 Task: Add Preserve Triple Blade Razor to the cart.
Action: Mouse pressed left at (288, 132)
Screenshot: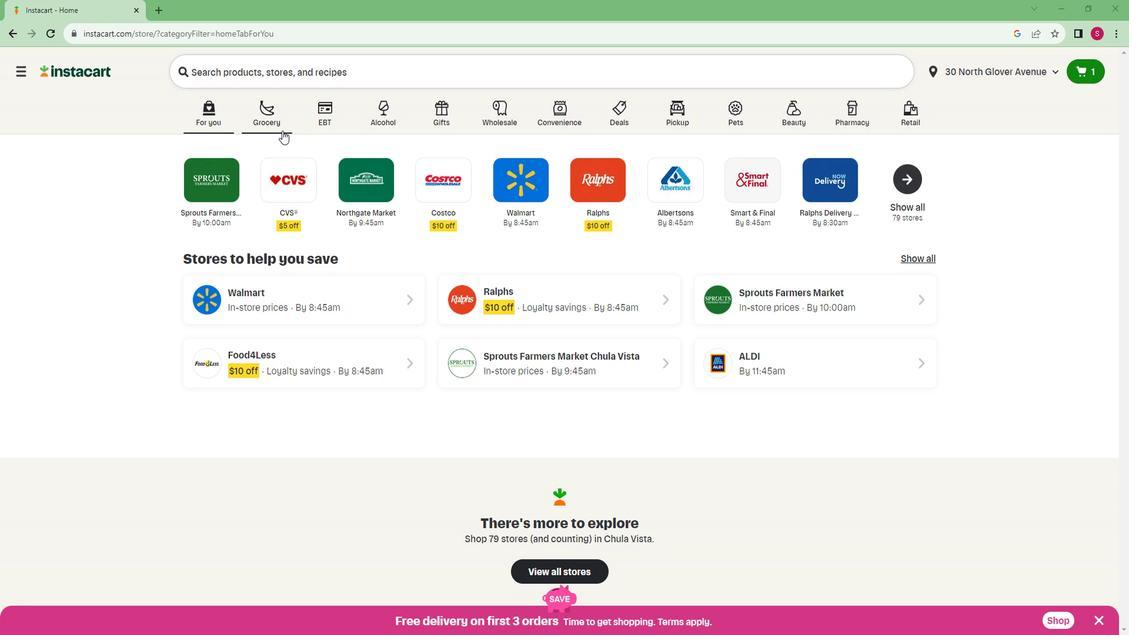 
Action: Mouse moved to (264, 317)
Screenshot: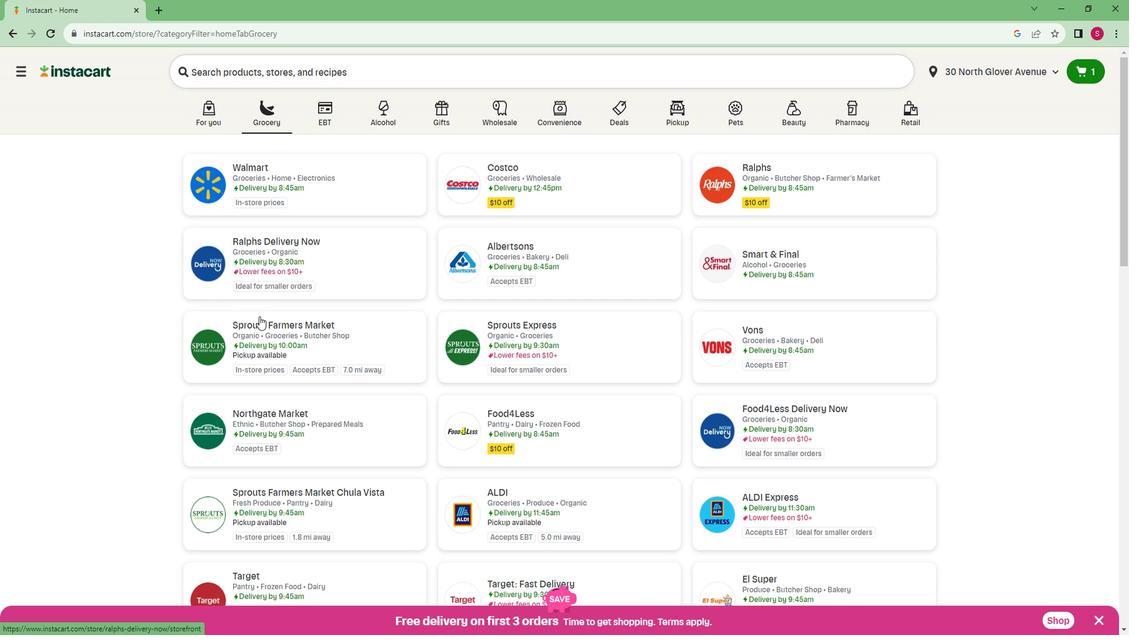
Action: Mouse pressed left at (264, 317)
Screenshot: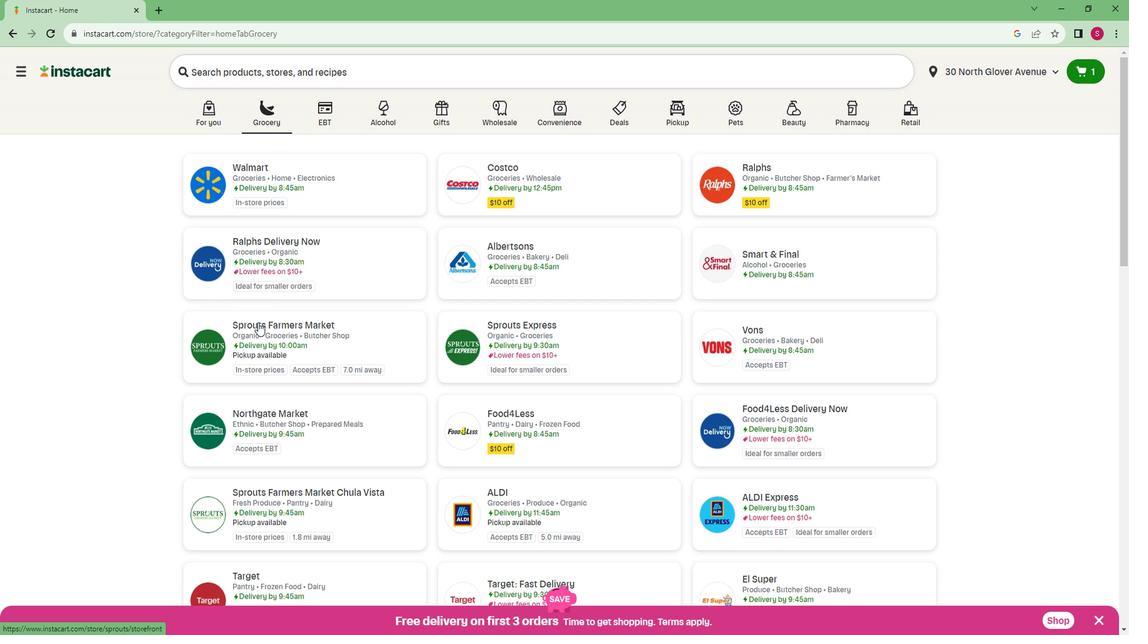 
Action: Mouse moved to (96, 461)
Screenshot: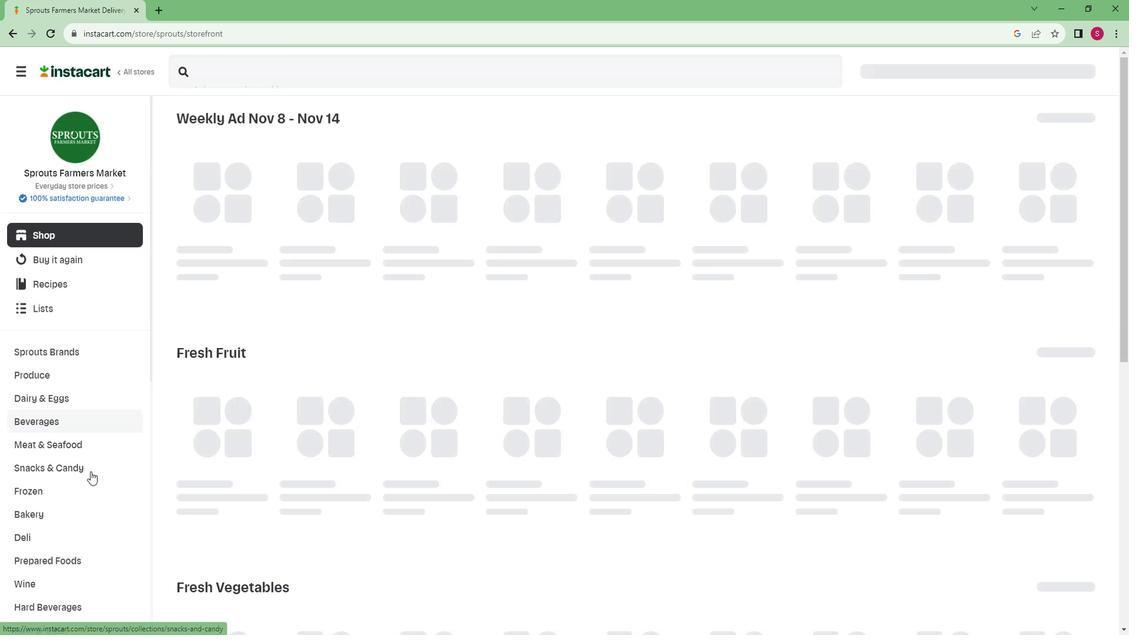 
Action: Mouse scrolled (96, 460) with delta (0, 0)
Screenshot: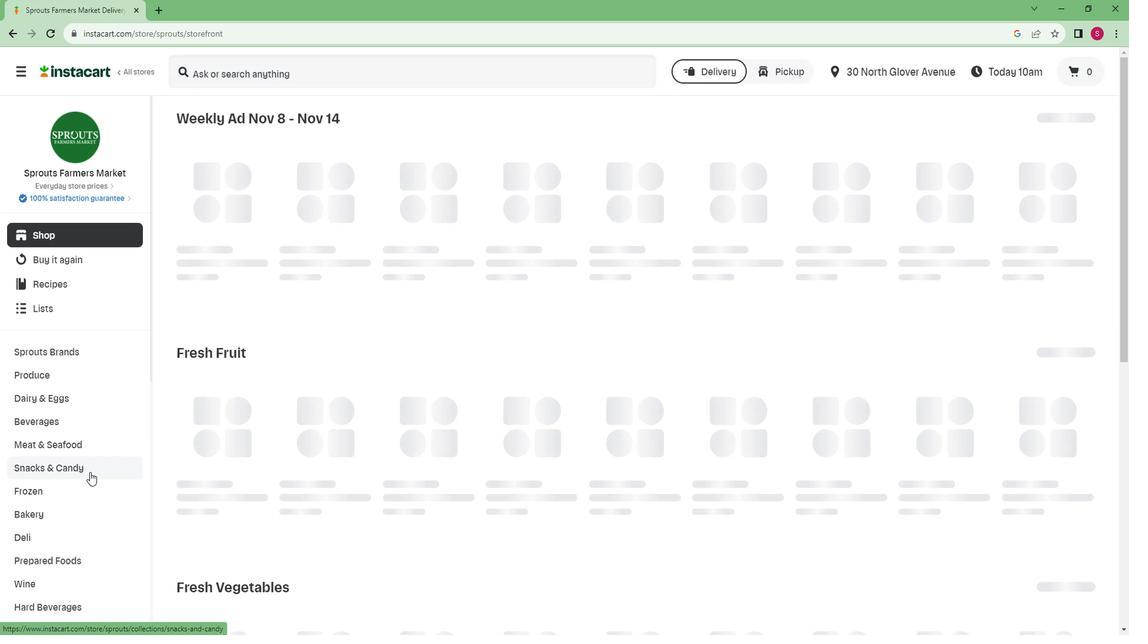 
Action: Mouse scrolled (96, 460) with delta (0, 0)
Screenshot: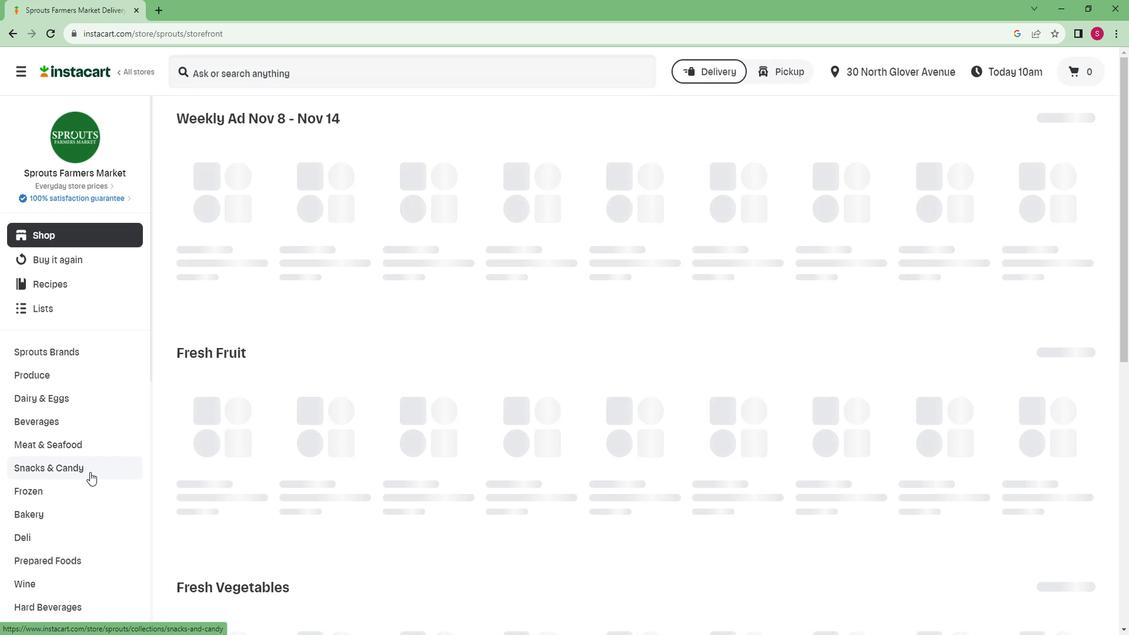 
Action: Mouse scrolled (96, 460) with delta (0, 0)
Screenshot: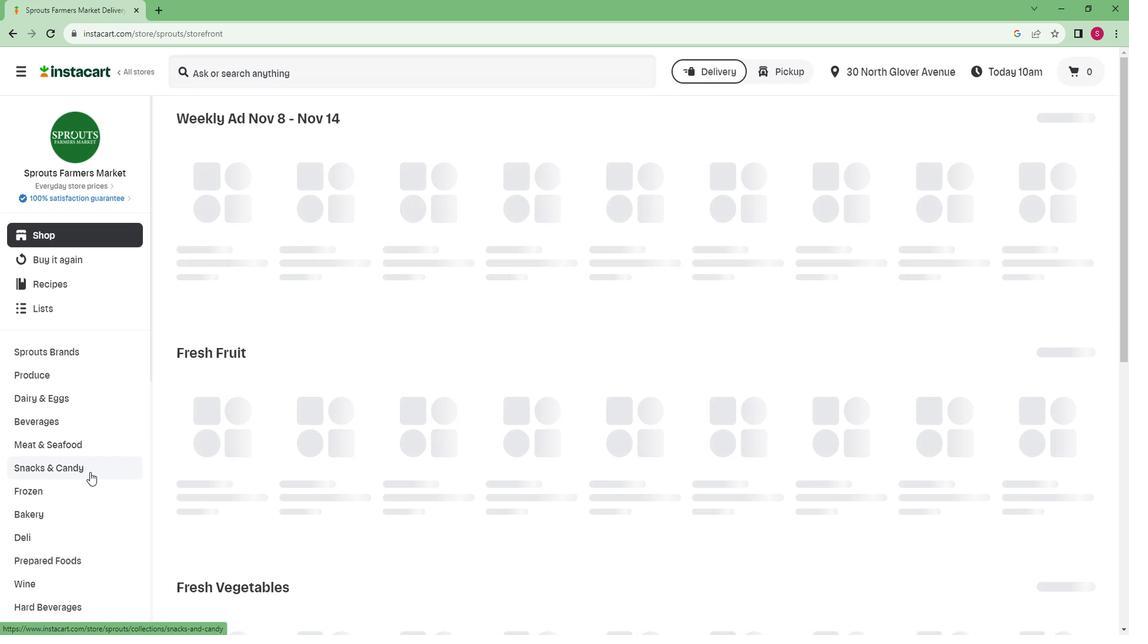 
Action: Mouse scrolled (96, 460) with delta (0, 0)
Screenshot: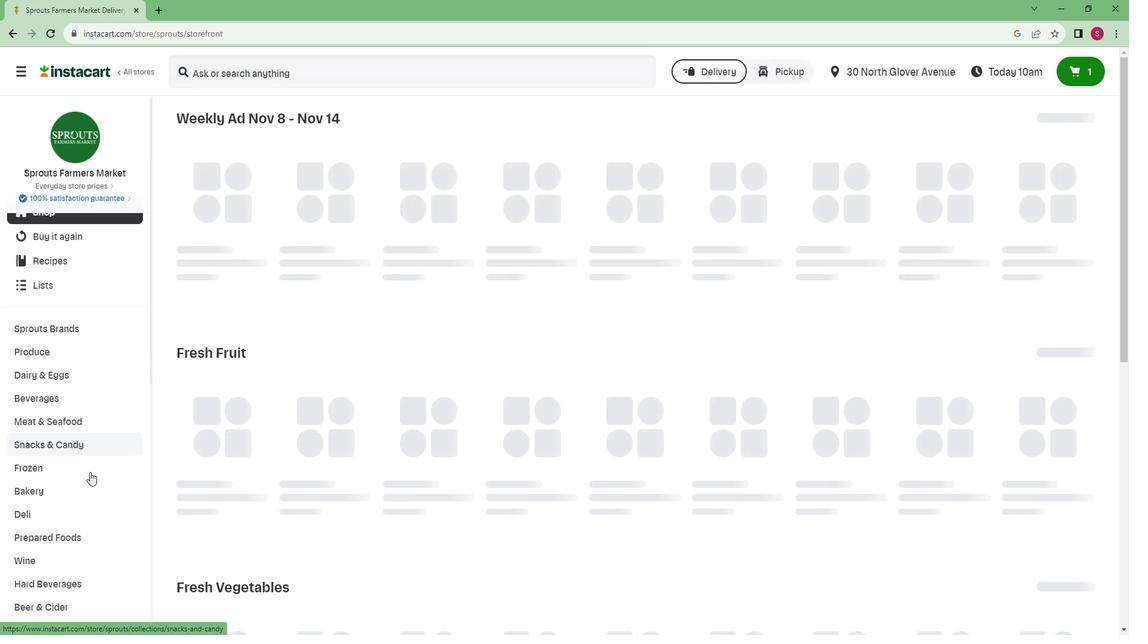 
Action: Mouse scrolled (96, 460) with delta (0, 0)
Screenshot: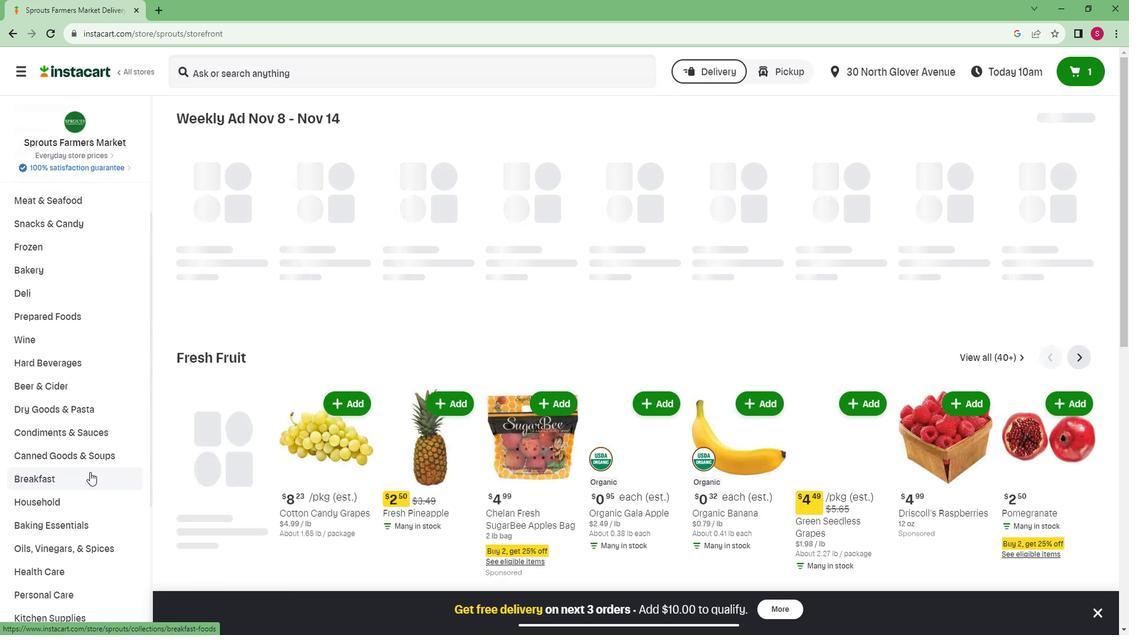 
Action: Mouse scrolled (96, 460) with delta (0, 0)
Screenshot: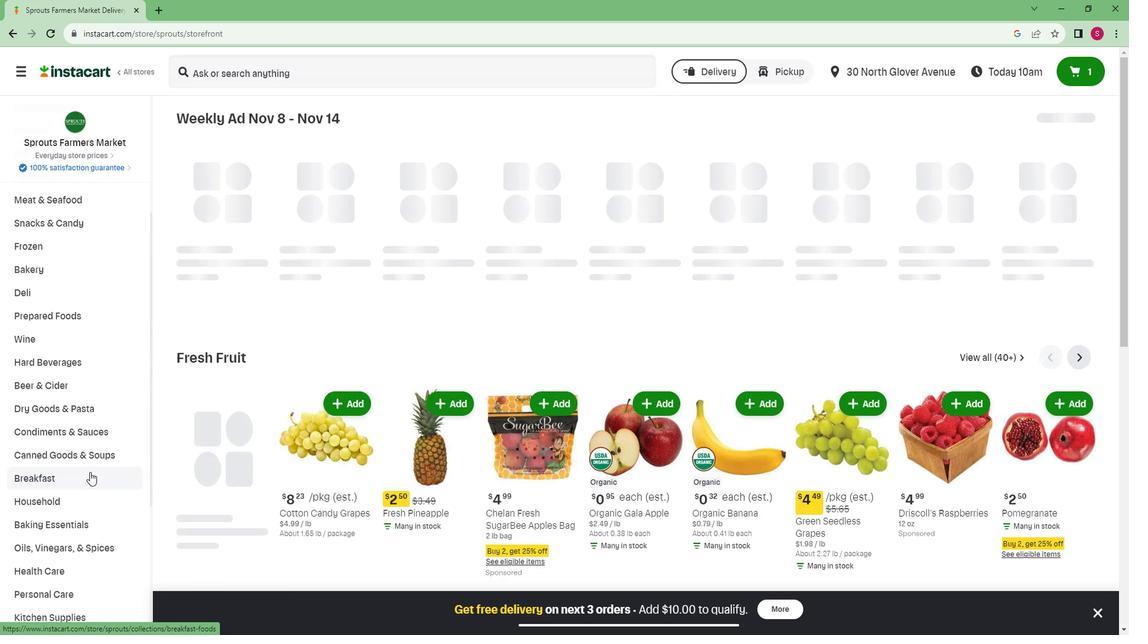 
Action: Mouse scrolled (96, 460) with delta (0, 0)
Screenshot: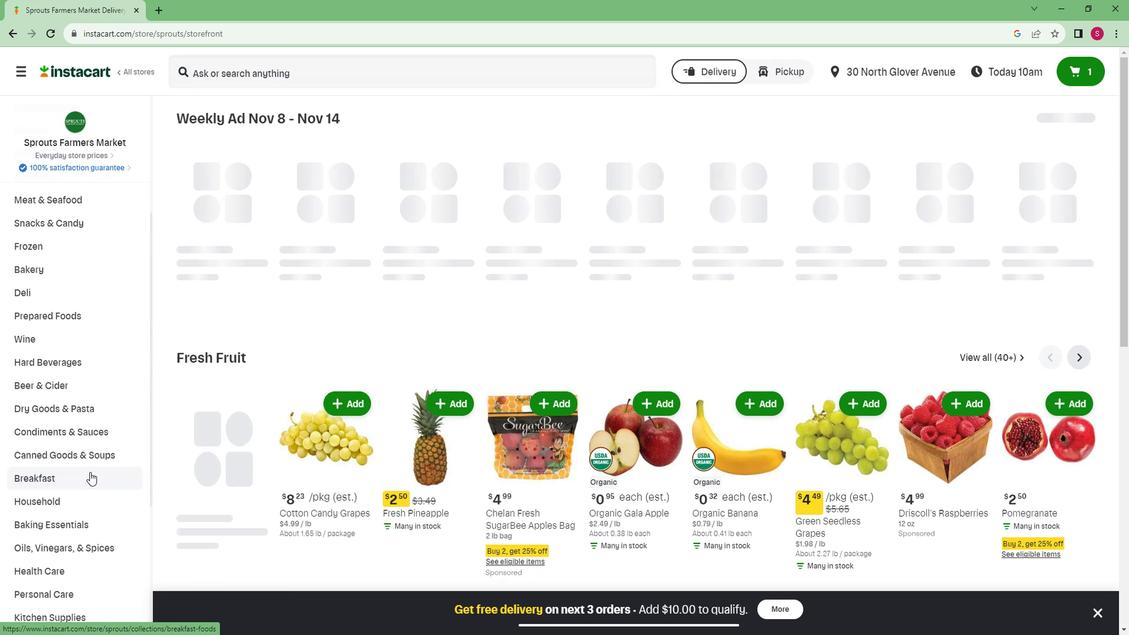
Action: Mouse scrolled (96, 460) with delta (0, 0)
Screenshot: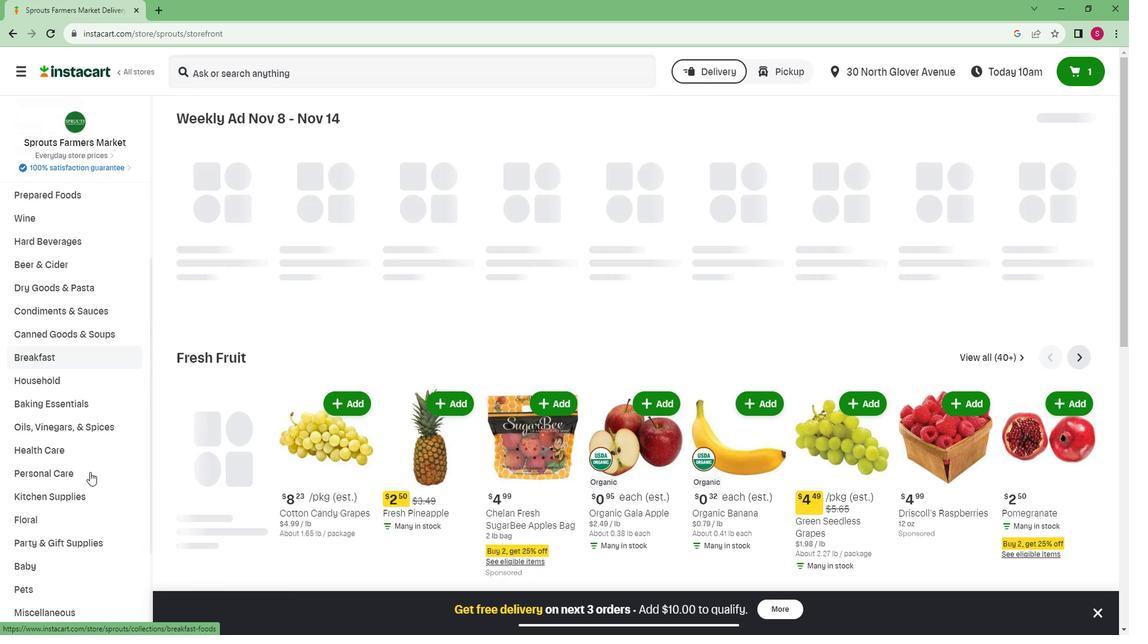 
Action: Mouse scrolled (96, 460) with delta (0, 0)
Screenshot: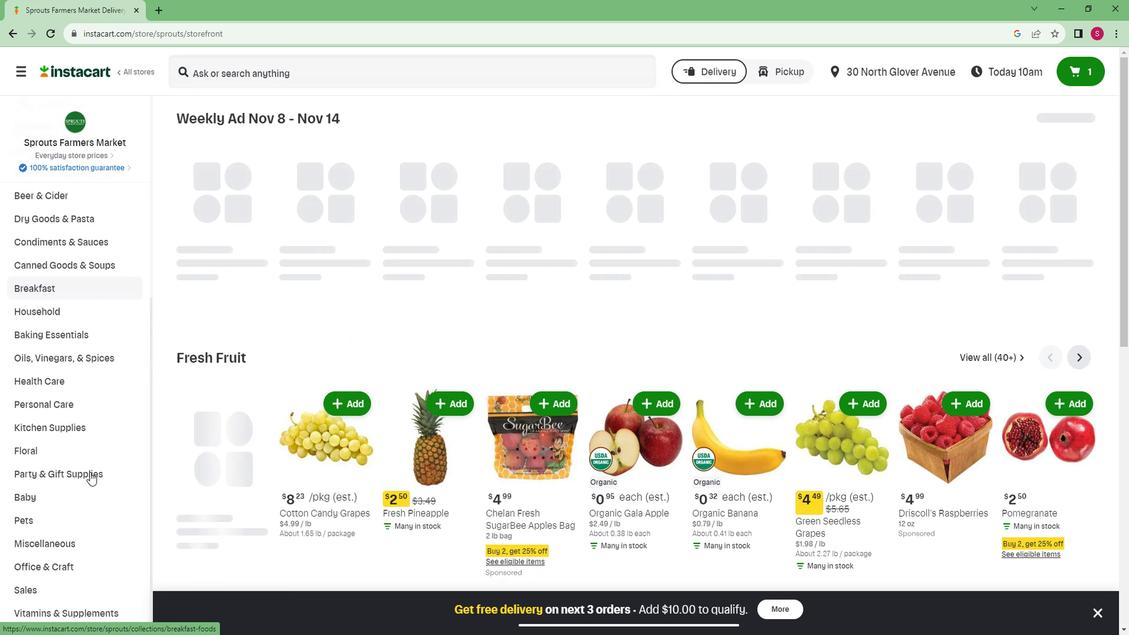 
Action: Mouse moved to (57, 574)
Screenshot: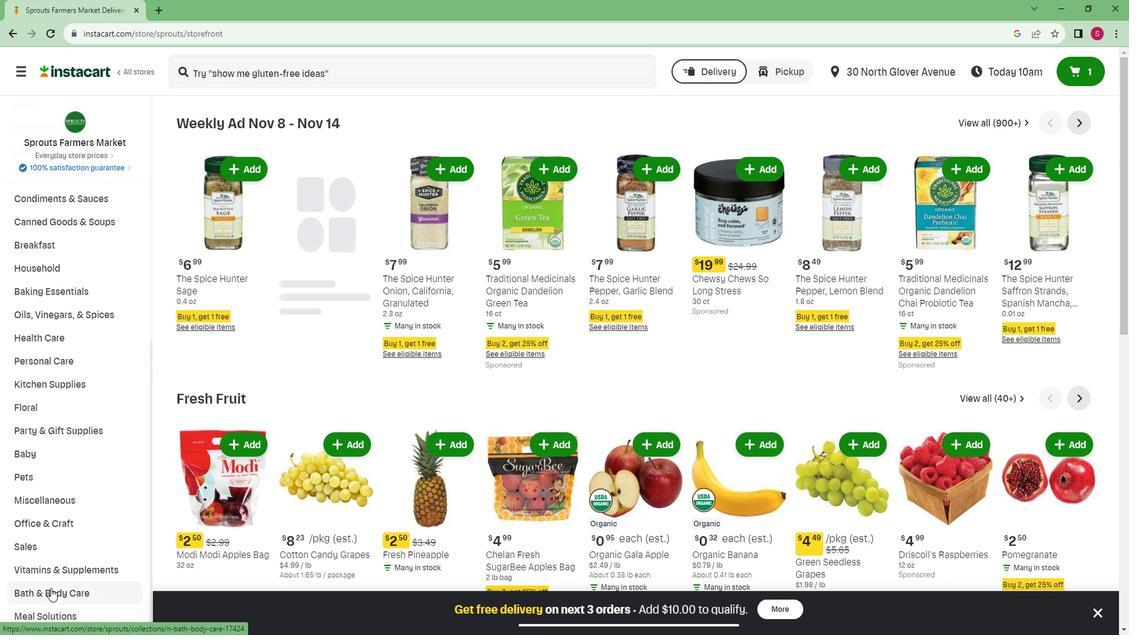 
Action: Mouse pressed left at (57, 574)
Screenshot: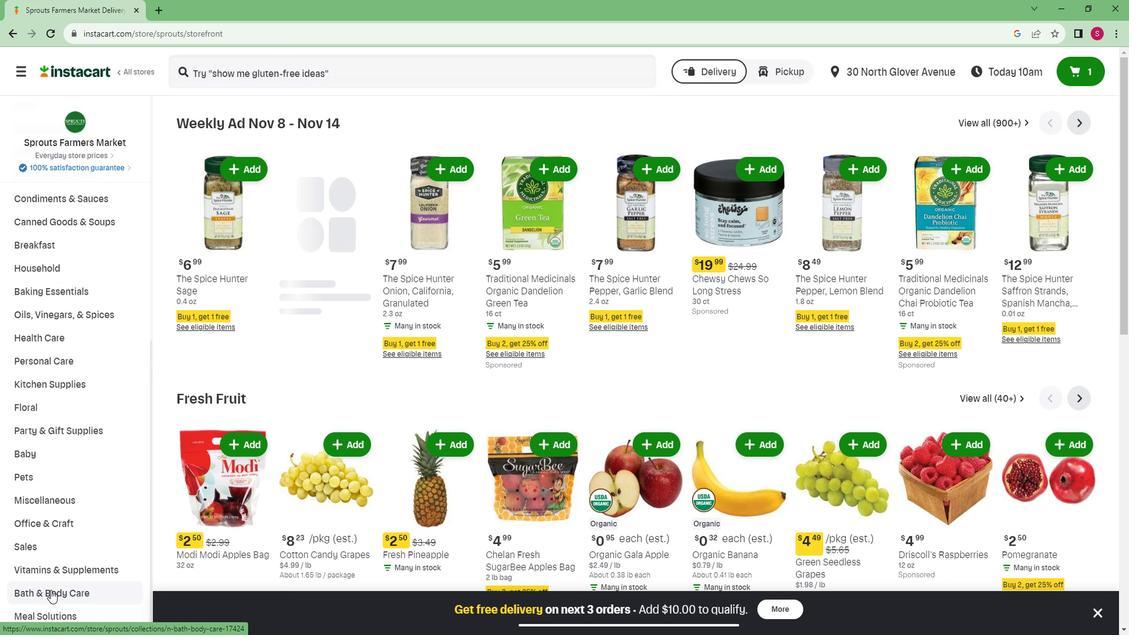 
Action: Mouse moved to (826, 156)
Screenshot: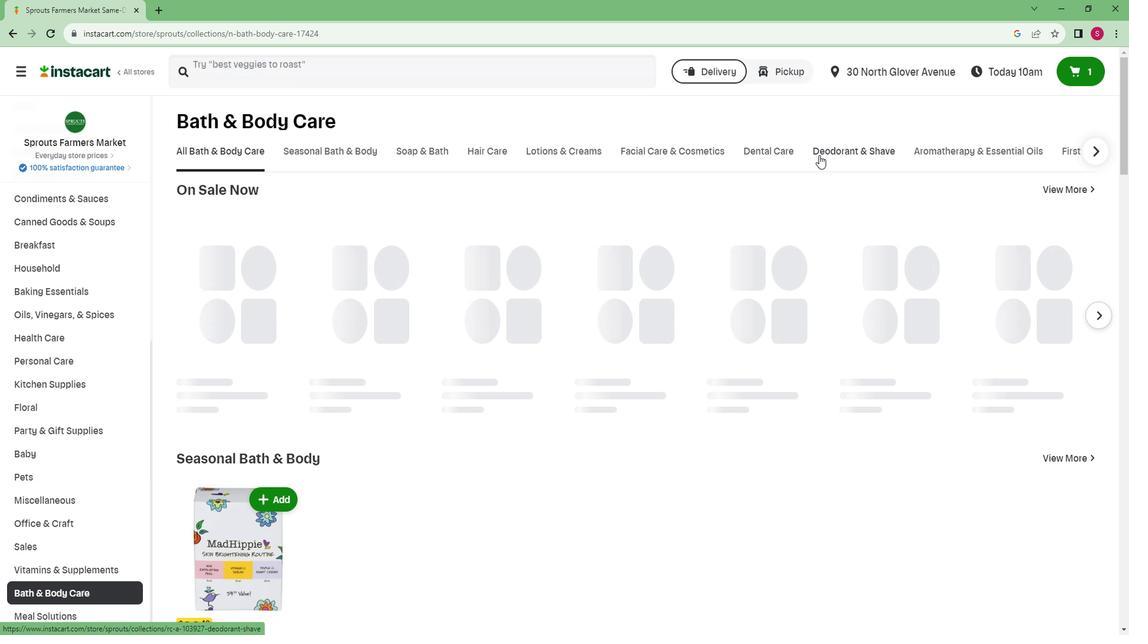 
Action: Mouse pressed left at (826, 156)
Screenshot: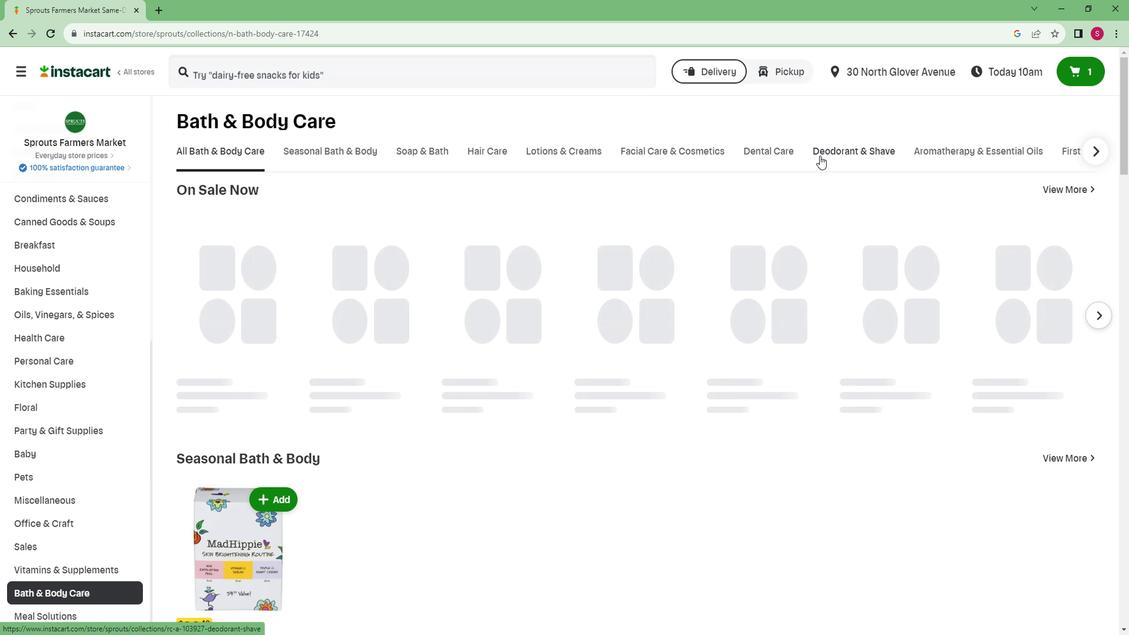 
Action: Mouse moved to (350, 72)
Screenshot: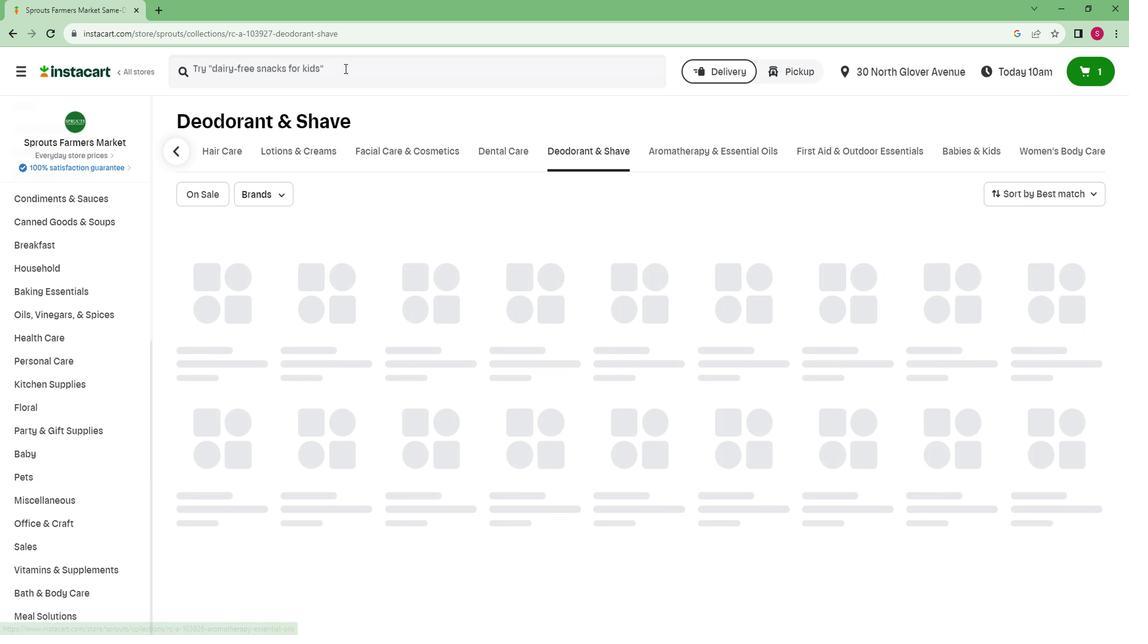 
Action: Mouse pressed left at (350, 72)
Screenshot: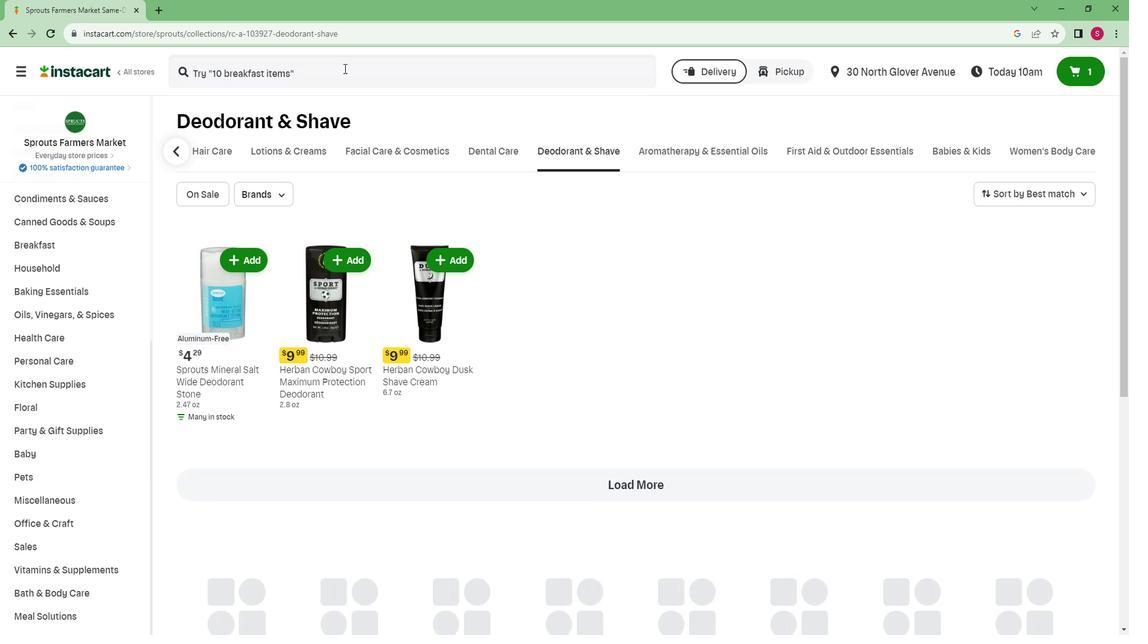 
Action: Key pressed <Key.caps_lock>P<Key.caps_lock>reserve<Key.space><Key.caps_lock>T<Key.caps_lock>riple<Key.space><Key.caps_lock>B<Key.caps_lock>lade<Key.space><Key.caps_lock>R<Key.caps_lock>ax<Key.backspace>zor<Key.enter>
Screenshot: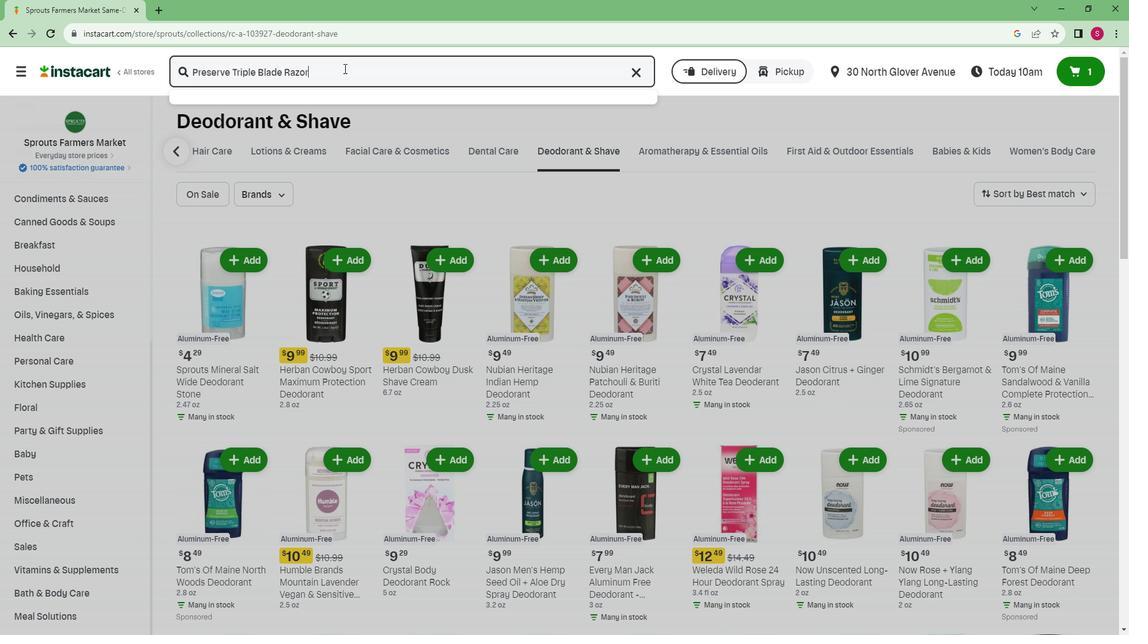 
Action: Mouse moved to (324, 168)
Screenshot: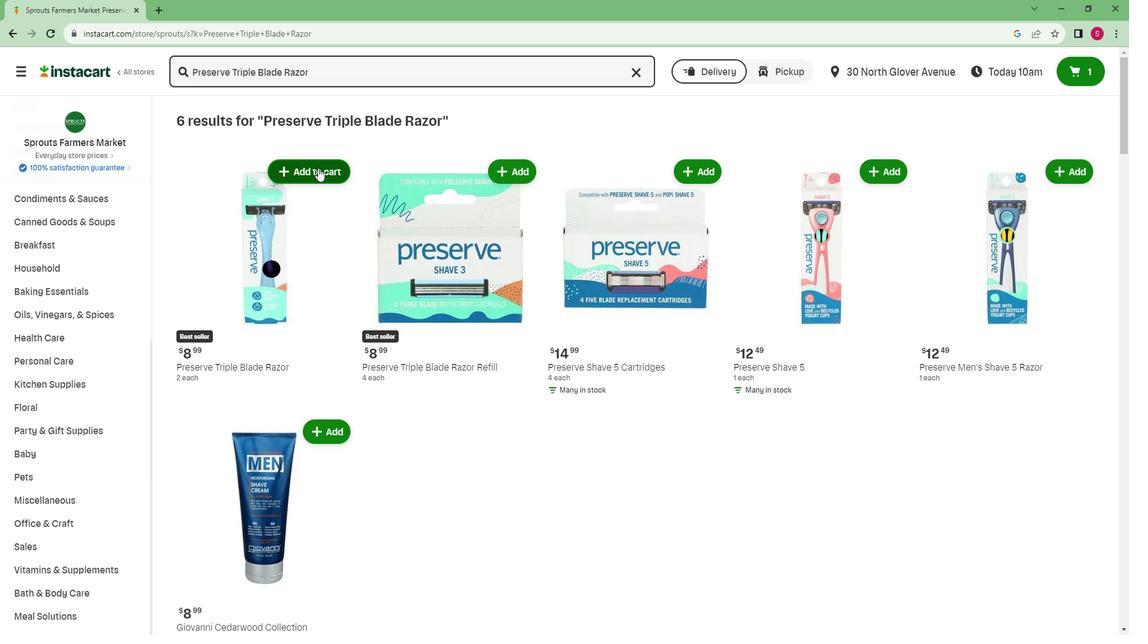
Action: Mouse pressed left at (324, 168)
Screenshot: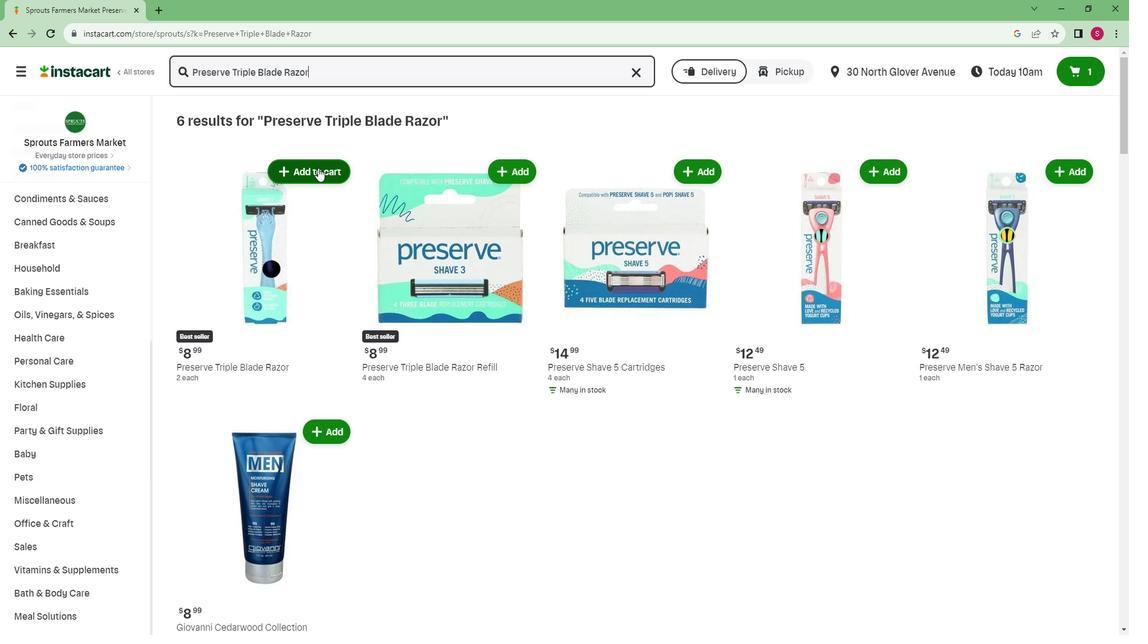 
